 Task: Create a due date automation trigger when advanced on, the moment a card is due add dates starting tomorrow.
Action: Mouse moved to (894, 256)
Screenshot: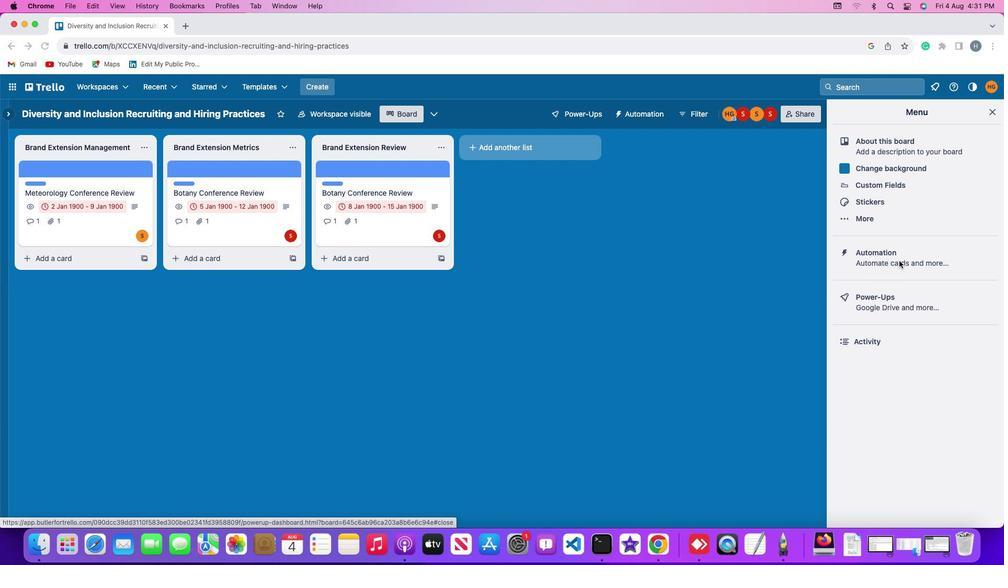
Action: Mouse pressed left at (894, 256)
Screenshot: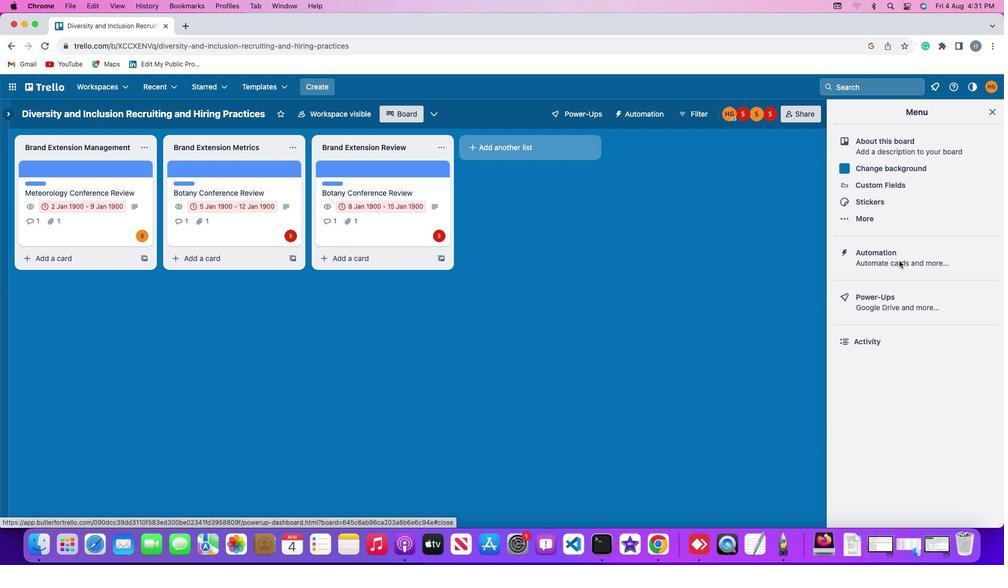 
Action: Mouse moved to (895, 255)
Screenshot: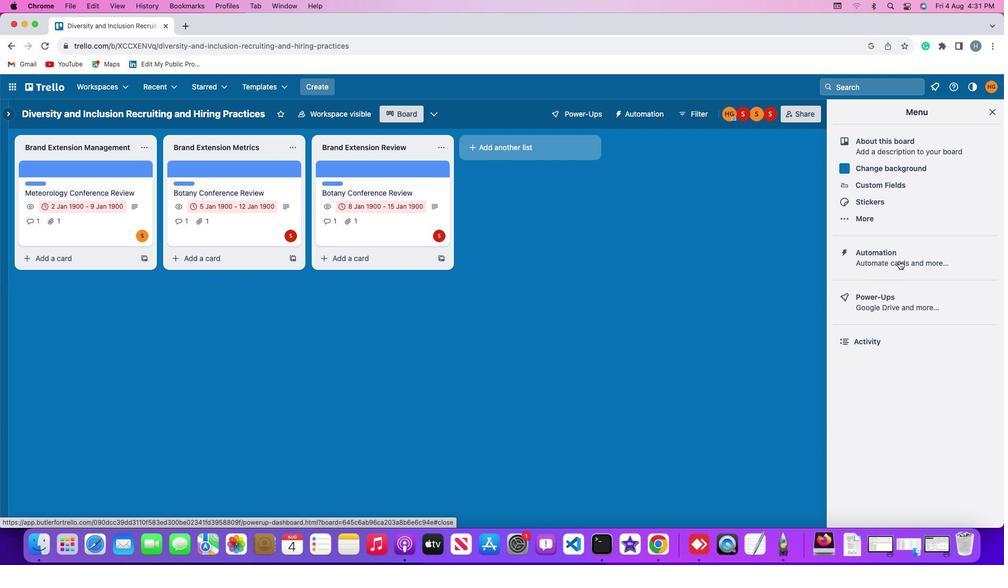
Action: Mouse pressed left at (895, 255)
Screenshot: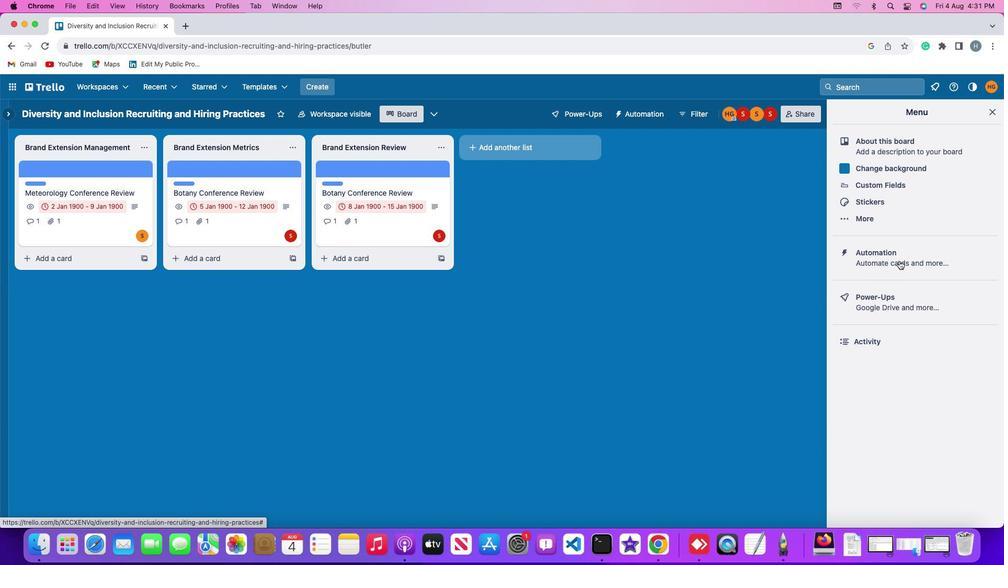 
Action: Mouse moved to (52, 241)
Screenshot: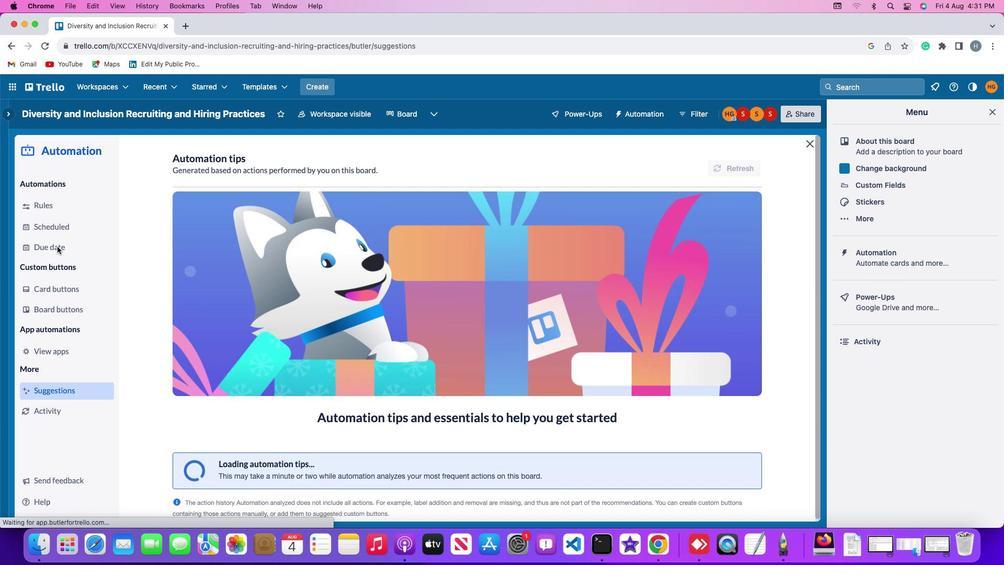 
Action: Mouse pressed left at (52, 241)
Screenshot: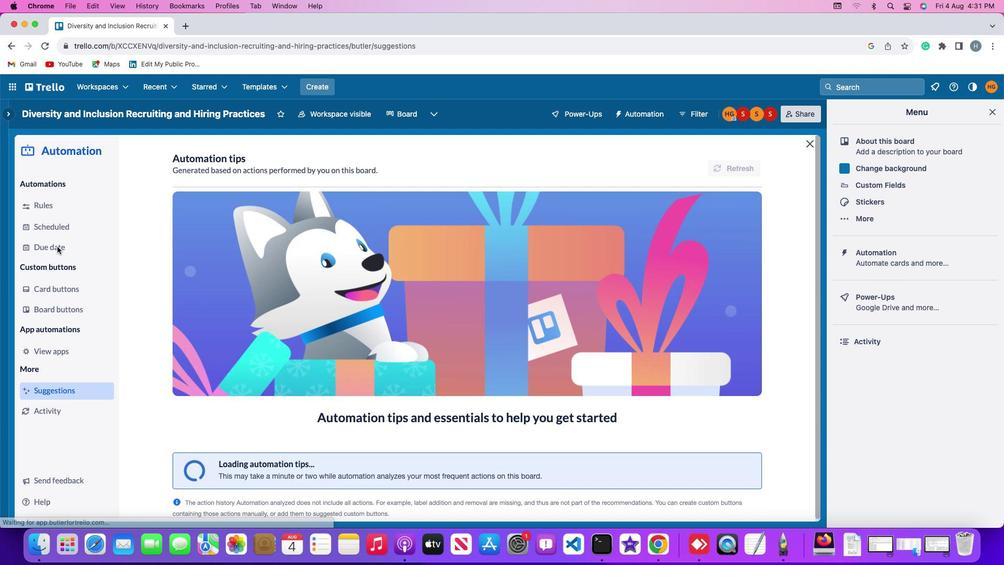
Action: Mouse moved to (690, 153)
Screenshot: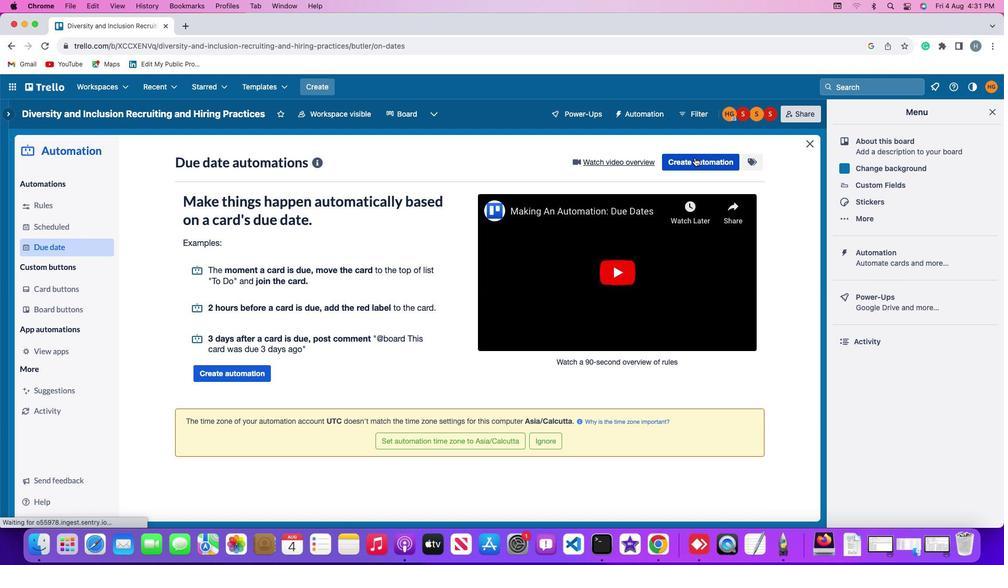 
Action: Mouse pressed left at (690, 153)
Screenshot: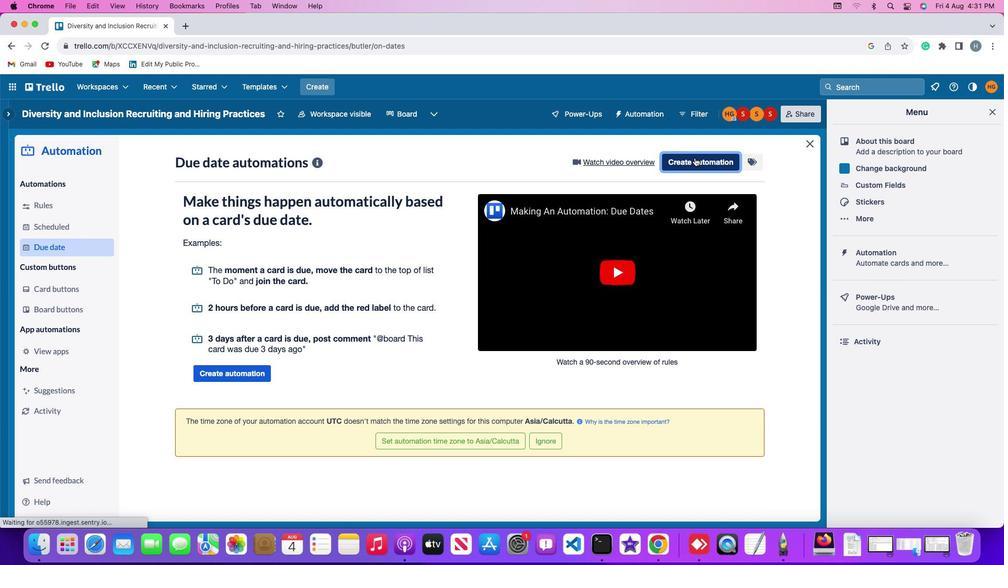 
Action: Mouse moved to (467, 256)
Screenshot: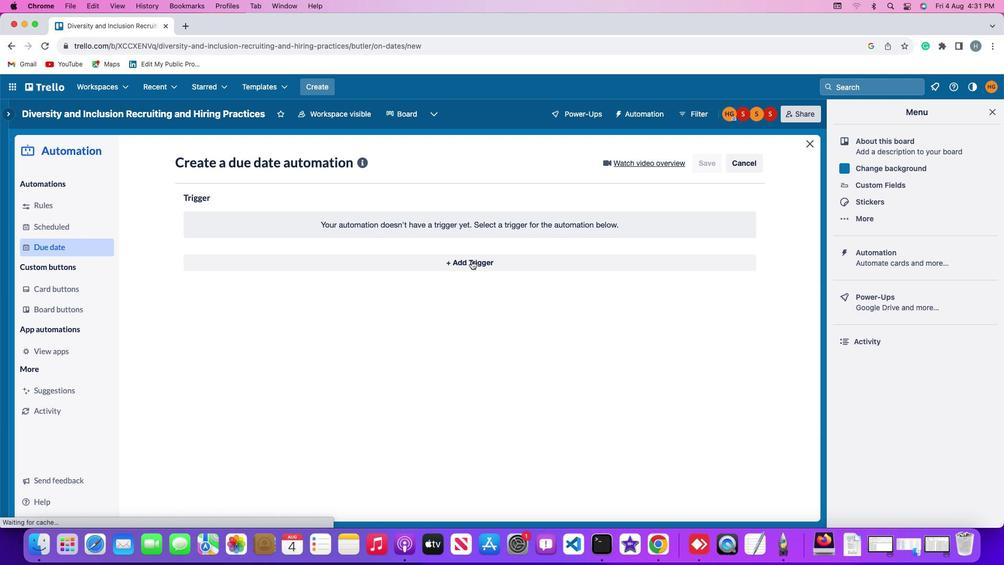 
Action: Mouse pressed left at (467, 256)
Screenshot: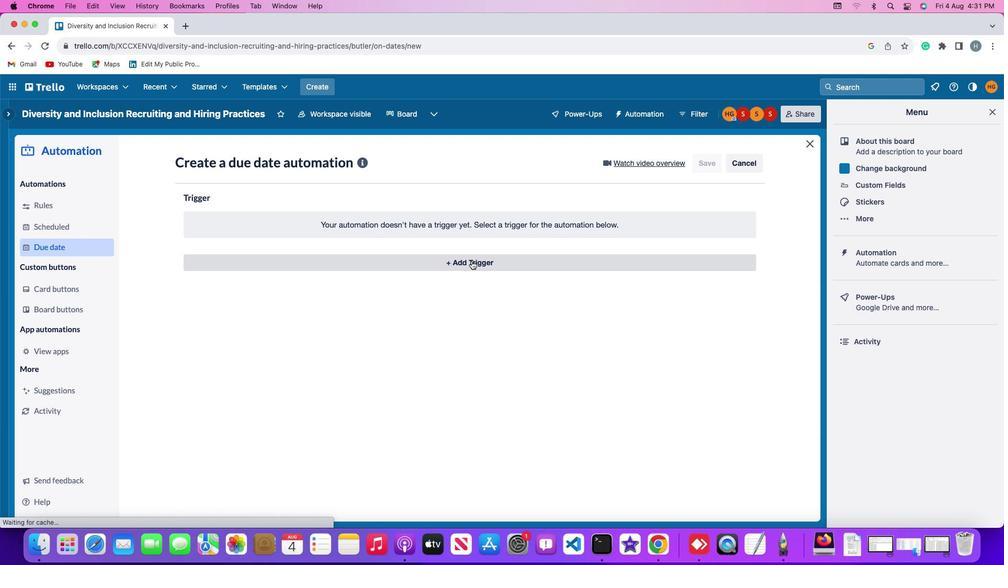 
Action: Mouse moved to (211, 380)
Screenshot: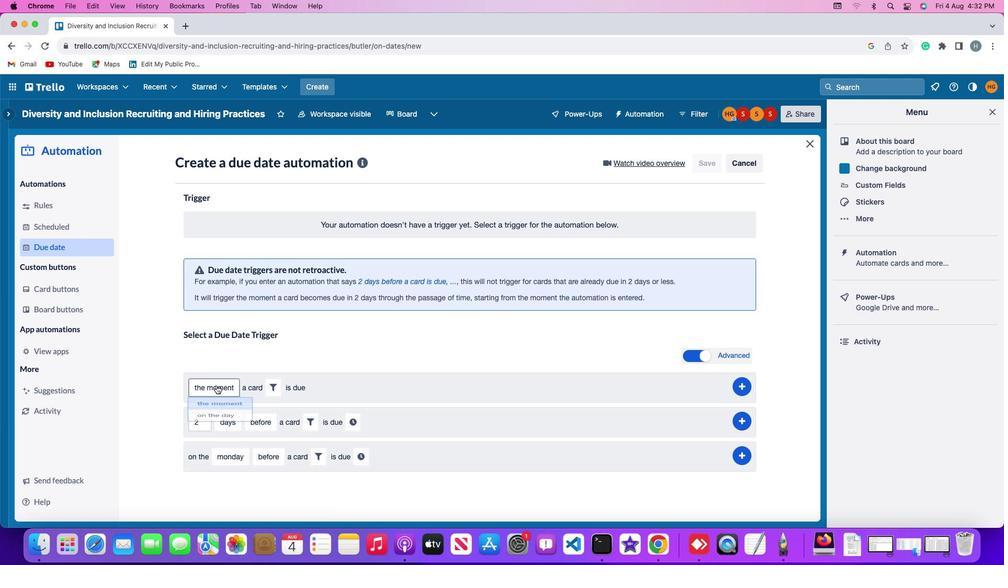 
Action: Mouse pressed left at (211, 380)
Screenshot: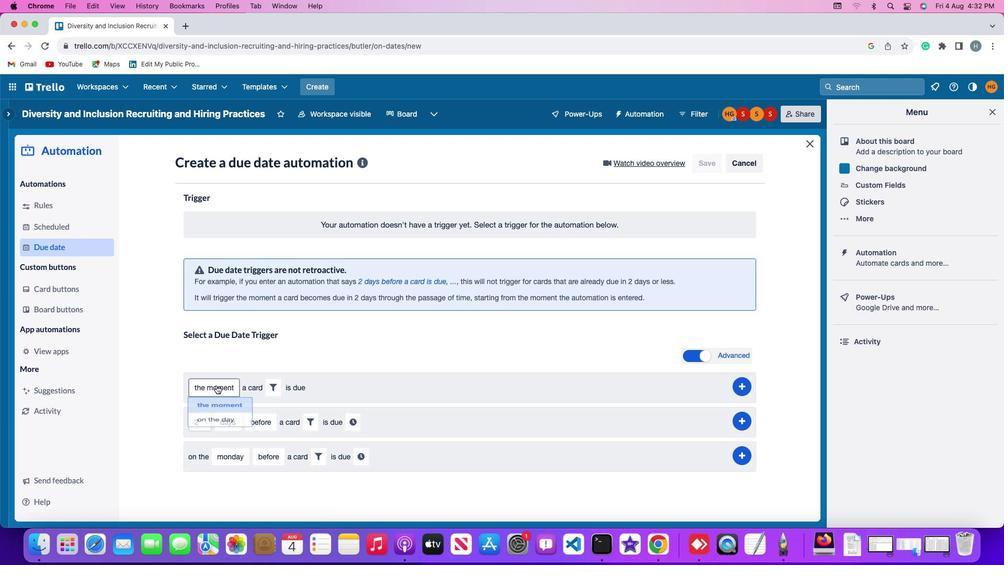
Action: Mouse moved to (212, 401)
Screenshot: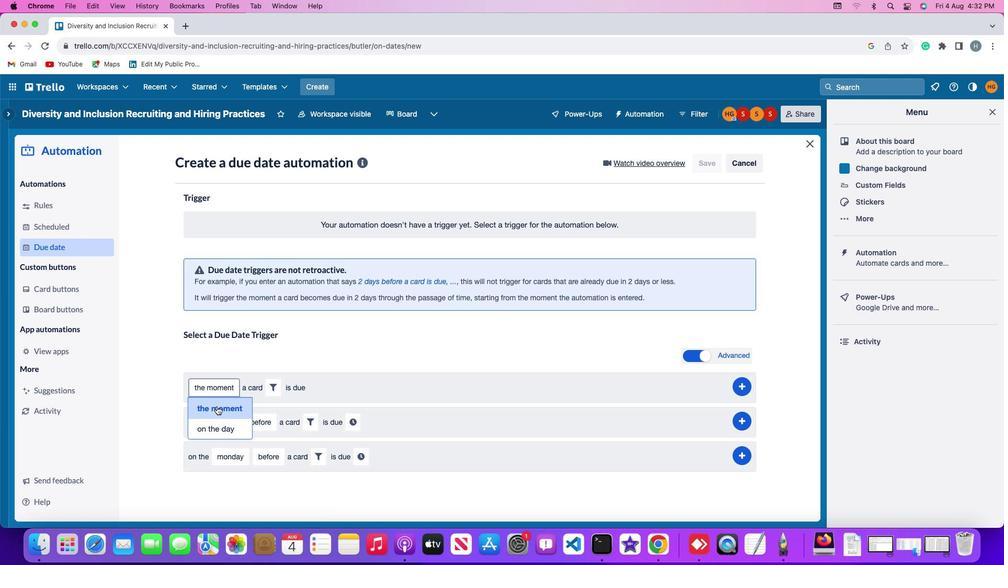 
Action: Mouse pressed left at (212, 401)
Screenshot: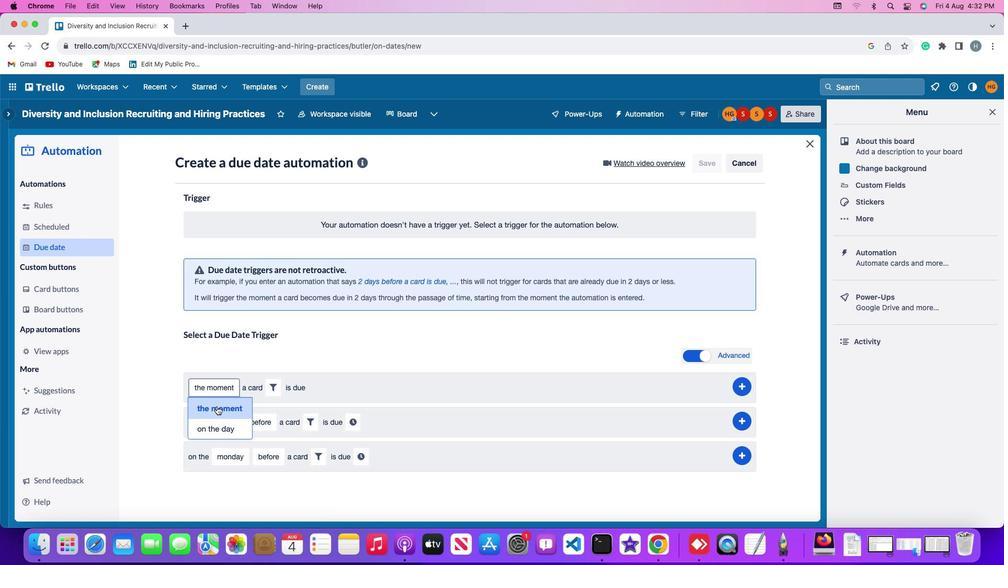 
Action: Mouse moved to (271, 381)
Screenshot: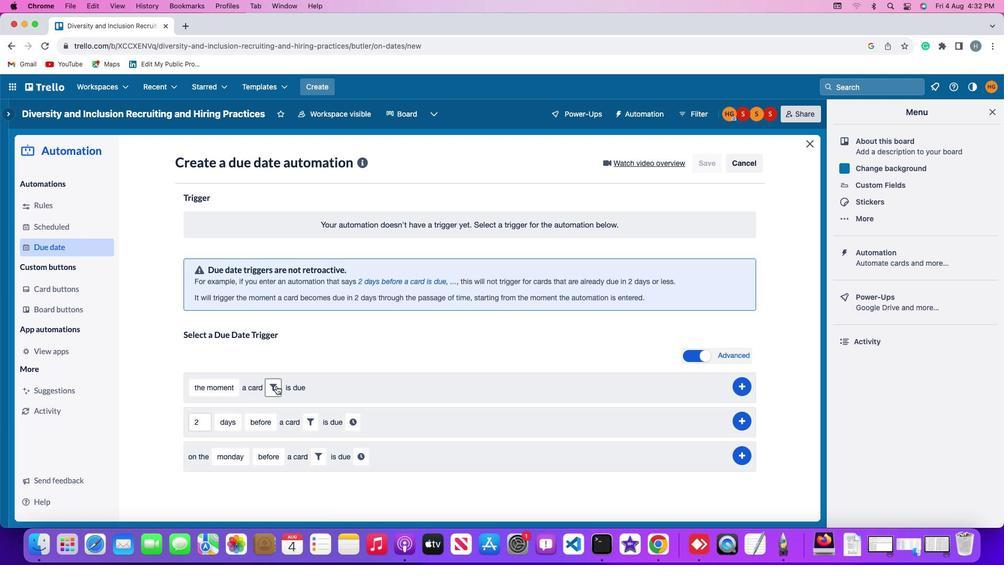 
Action: Mouse pressed left at (271, 381)
Screenshot: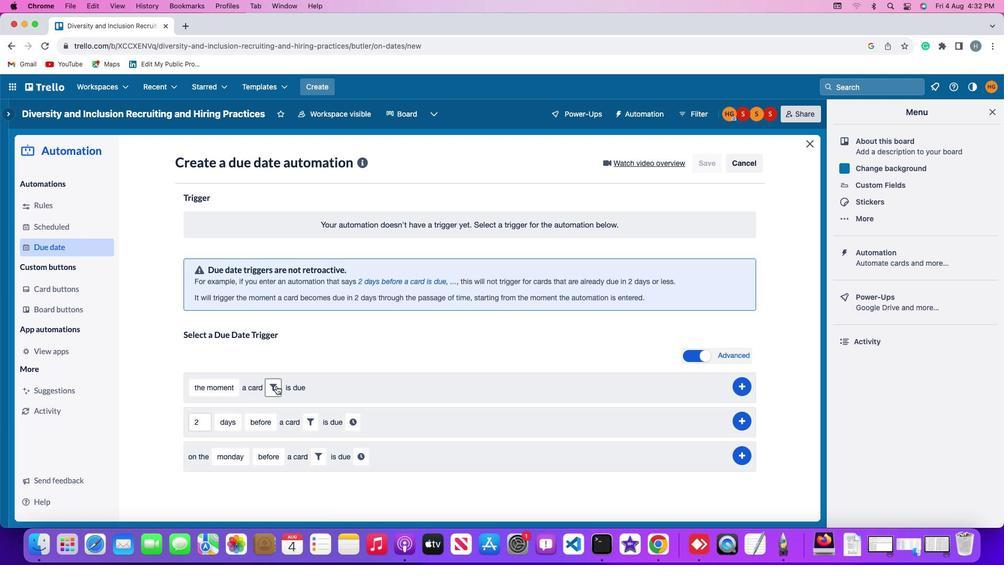 
Action: Mouse moved to (324, 417)
Screenshot: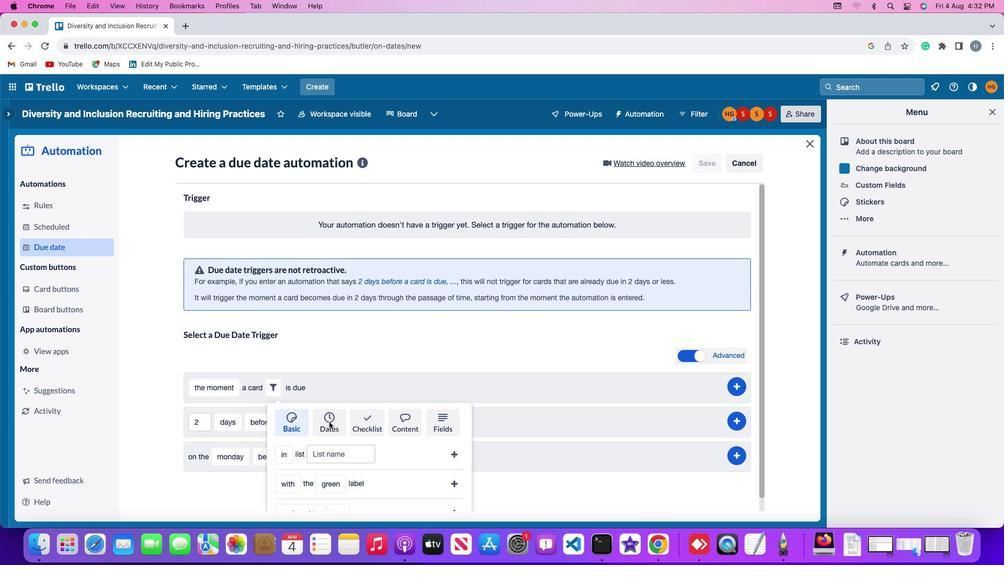 
Action: Mouse pressed left at (324, 417)
Screenshot: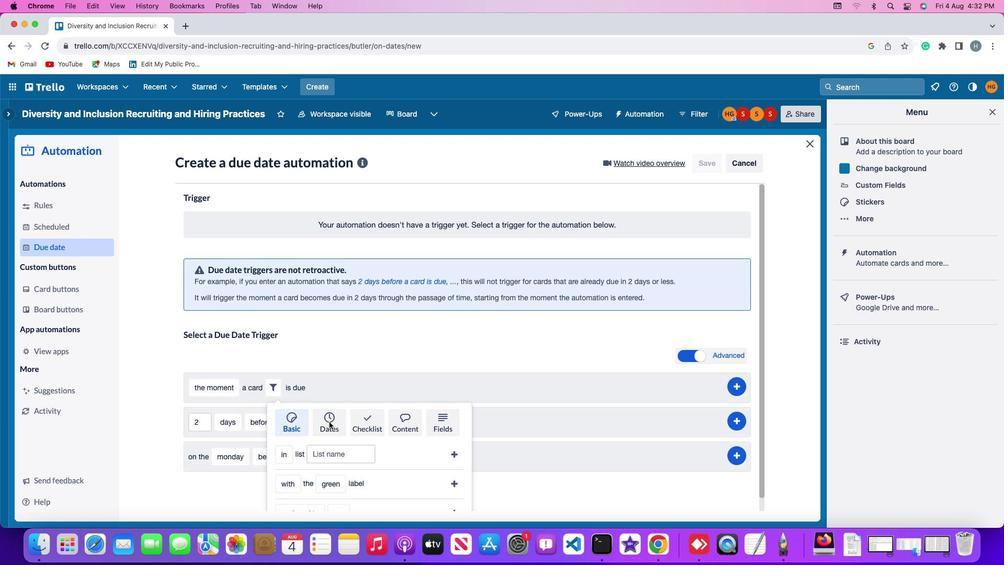 
Action: Mouse moved to (318, 417)
Screenshot: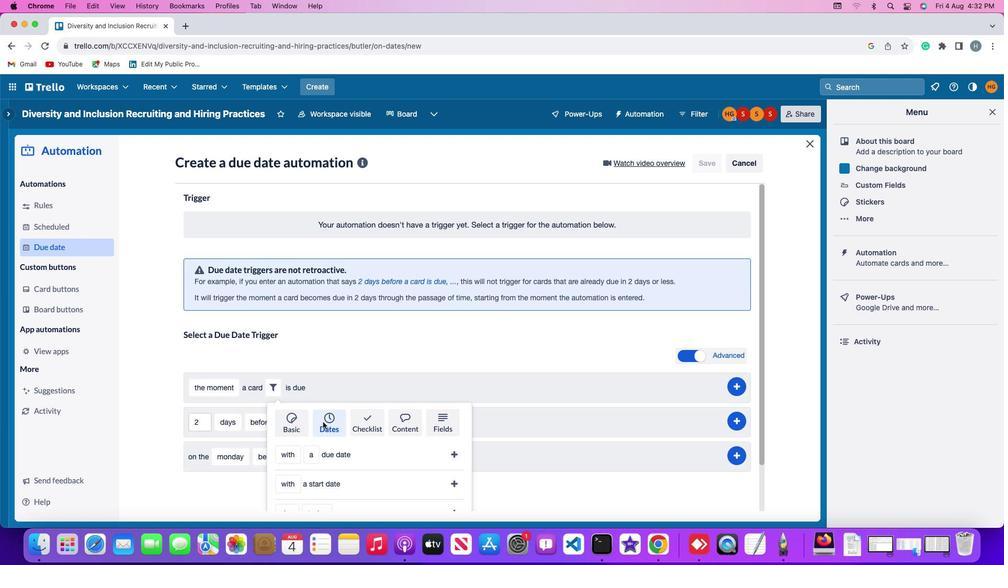 
Action: Mouse scrolled (318, 417) with delta (-4, -4)
Screenshot: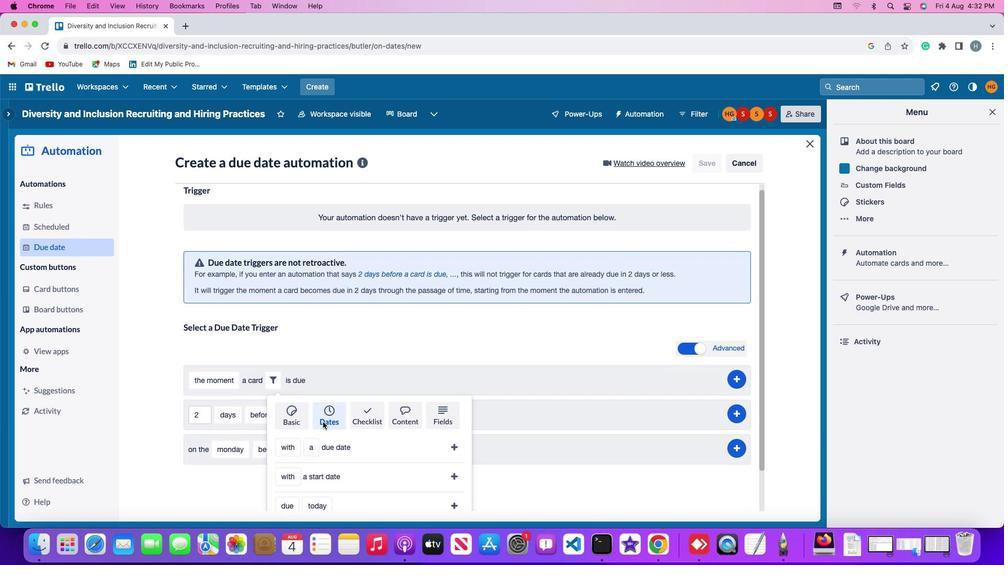 
Action: Mouse scrolled (318, 417) with delta (-4, -4)
Screenshot: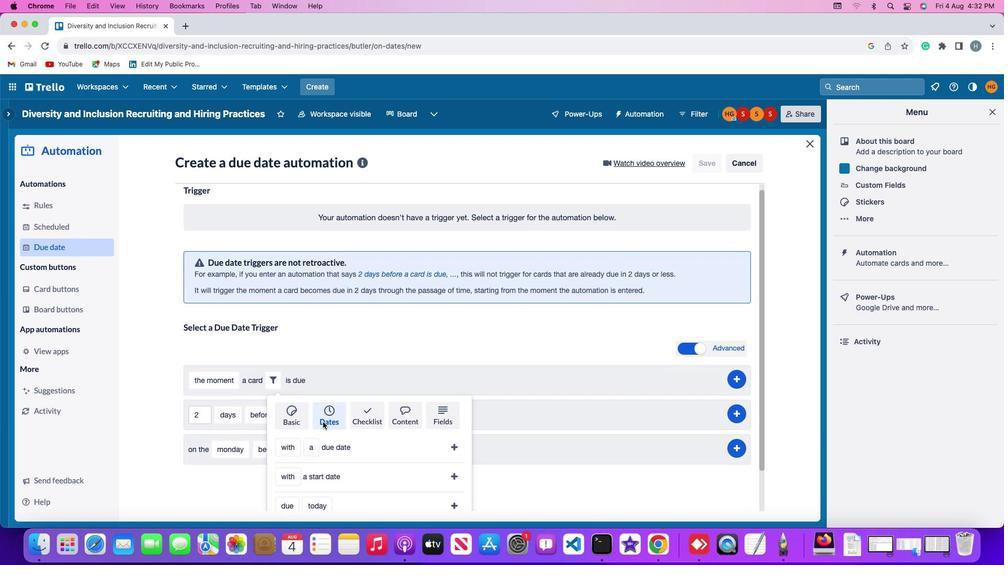 
Action: Mouse scrolled (318, 417) with delta (-4, -5)
Screenshot: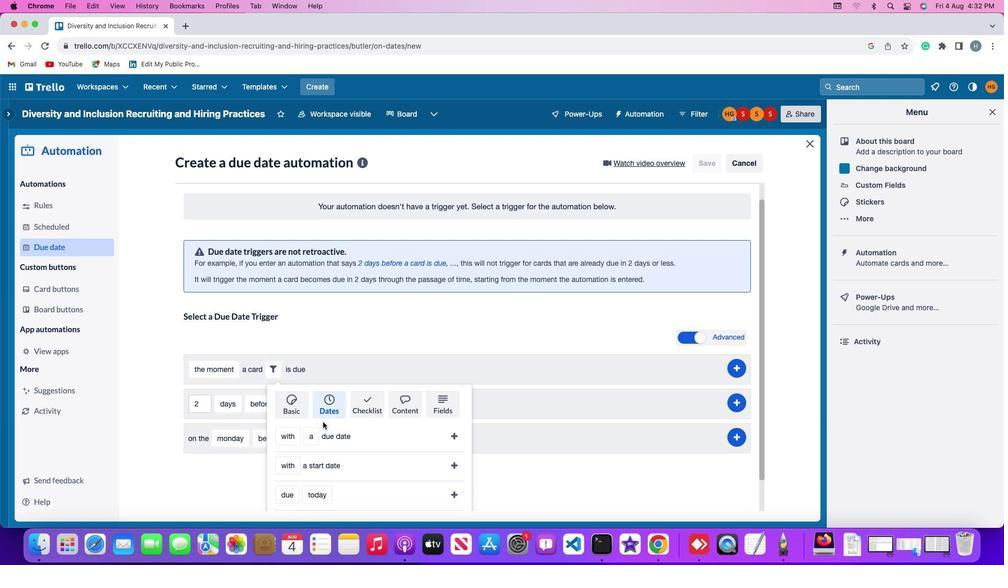 
Action: Mouse scrolled (318, 417) with delta (-4, -6)
Screenshot: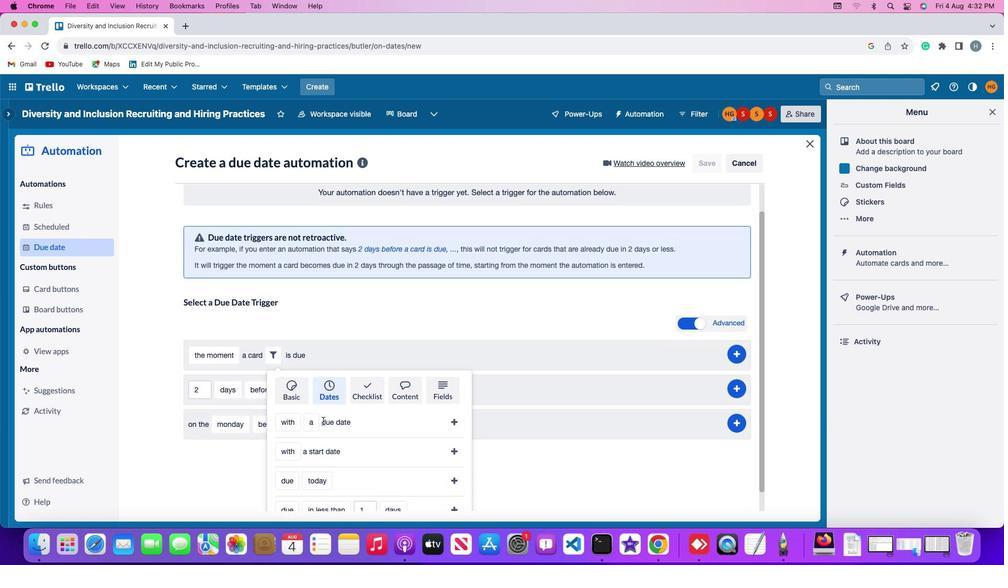 
Action: Mouse scrolled (318, 417) with delta (-4, -6)
Screenshot: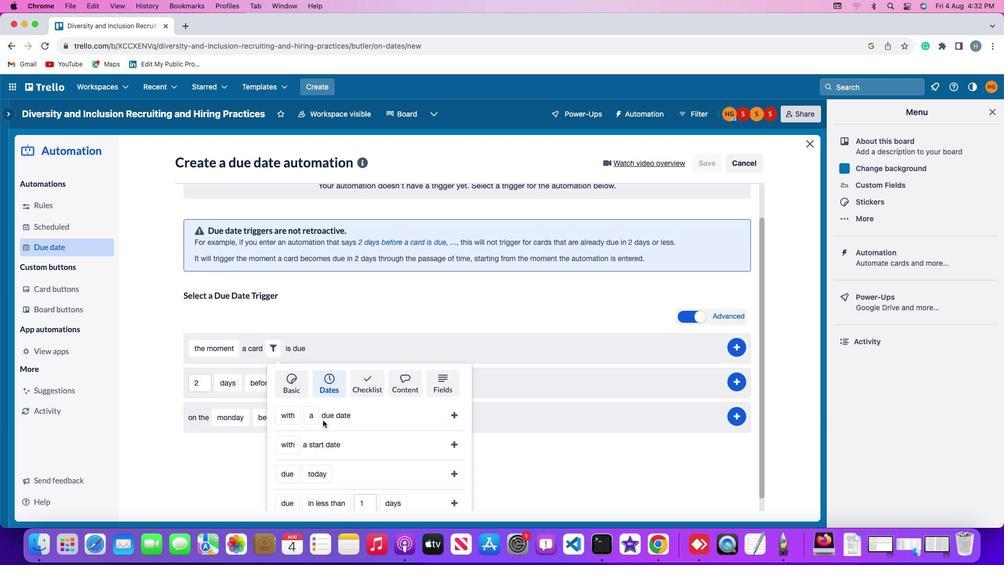 
Action: Mouse moved to (300, 415)
Screenshot: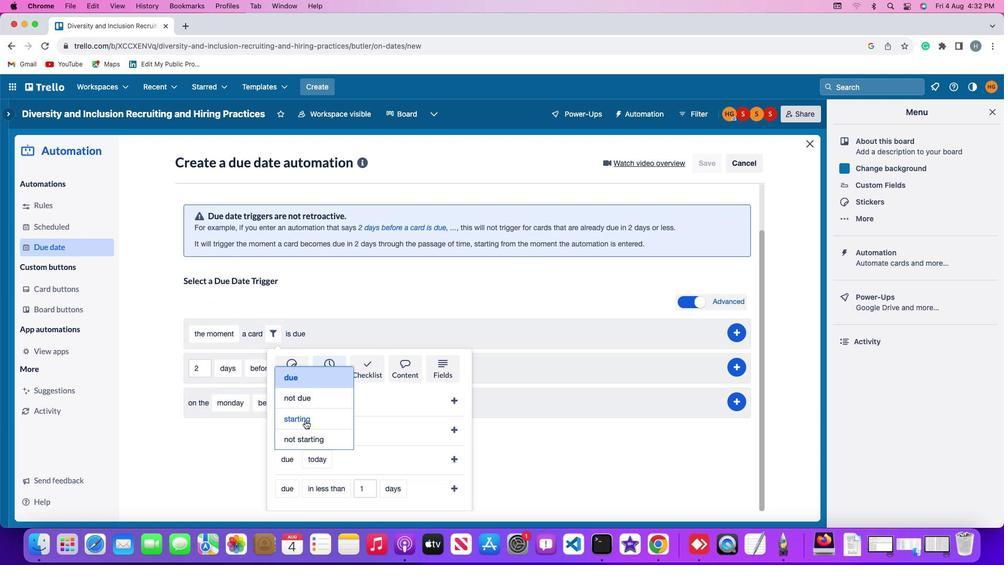 
Action: Mouse pressed left at (300, 415)
Screenshot: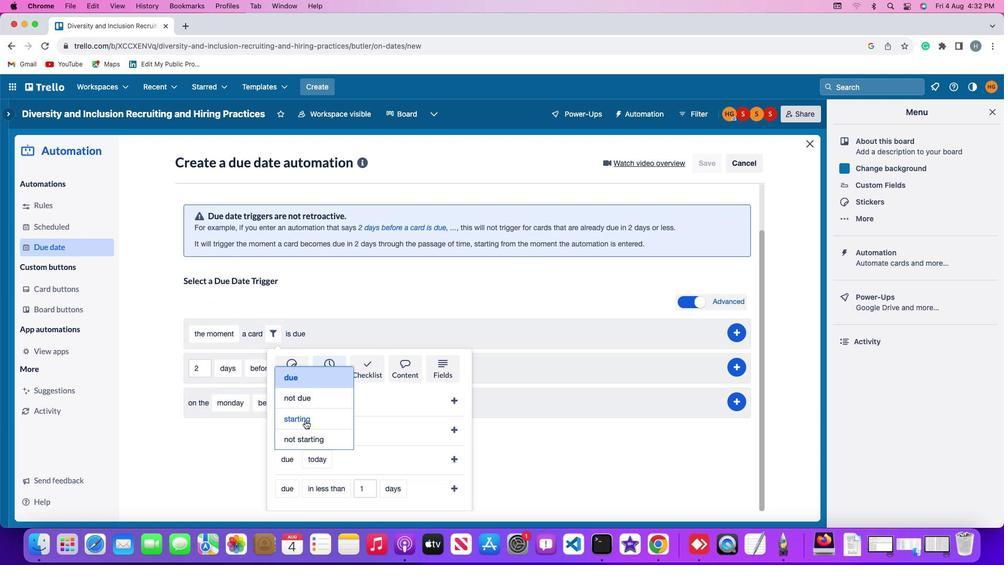 
Action: Mouse moved to (332, 348)
Screenshot: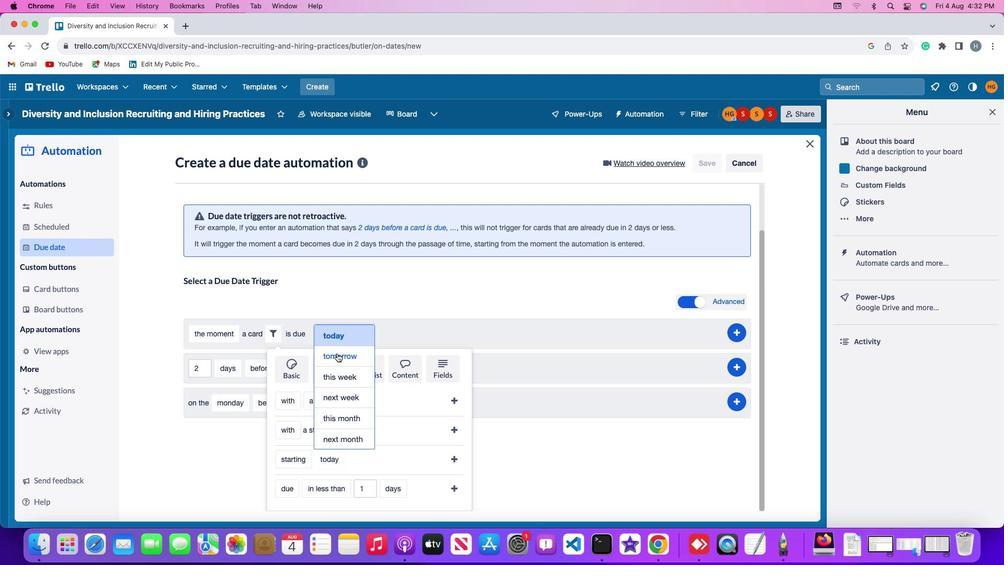 
Action: Mouse pressed left at (332, 348)
Screenshot: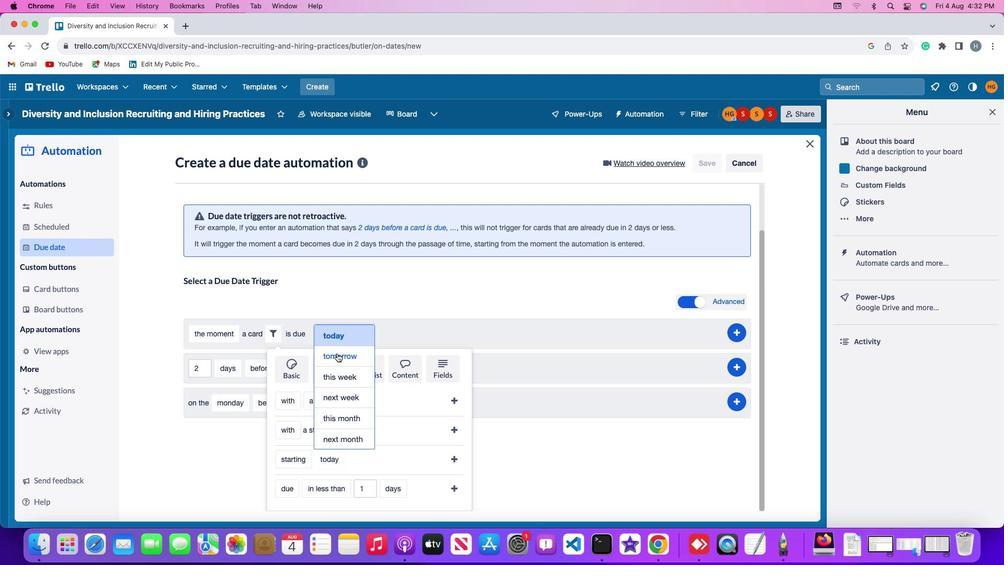 
Action: Mouse moved to (449, 451)
Screenshot: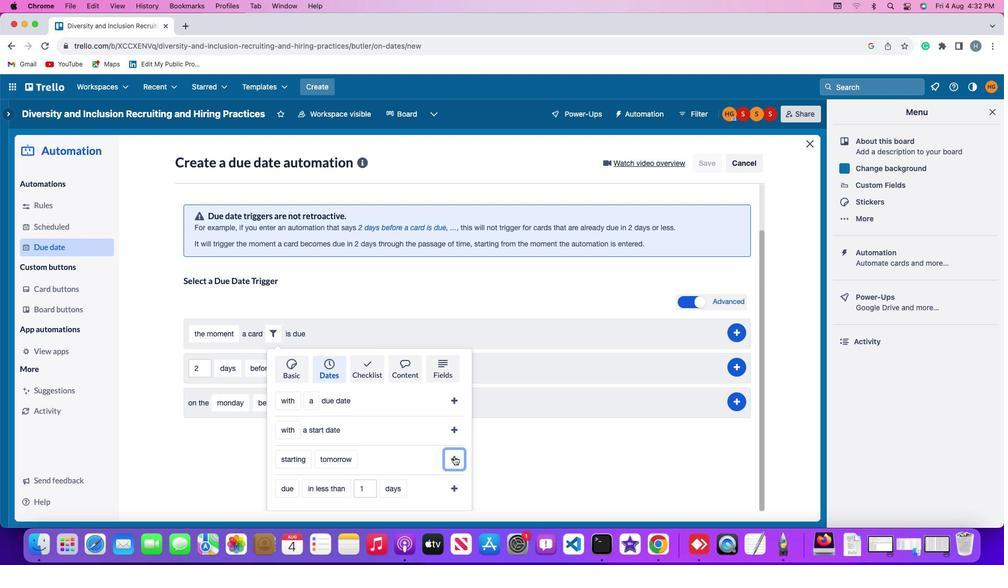 
Action: Mouse pressed left at (449, 451)
Screenshot: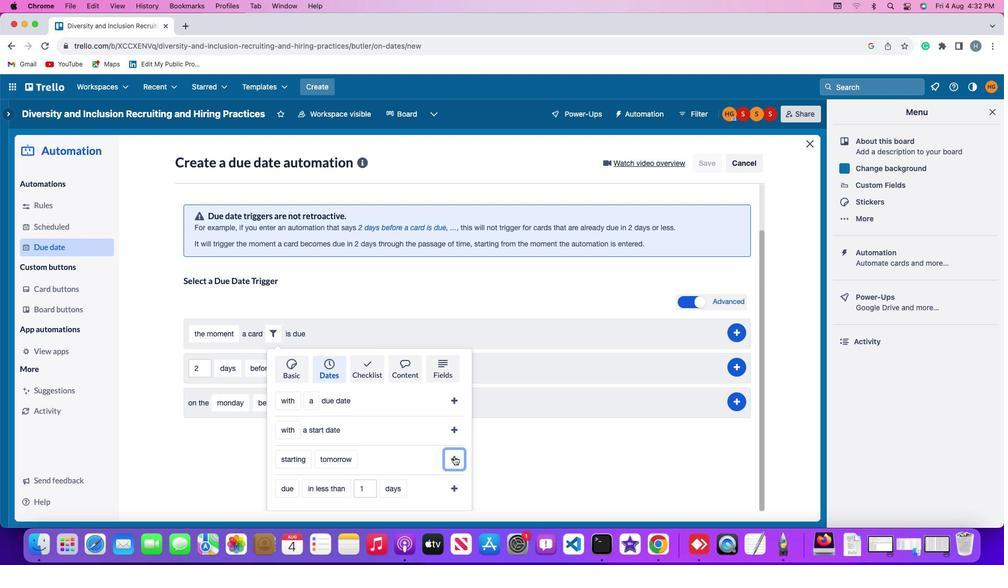 
Action: Mouse moved to (736, 376)
Screenshot: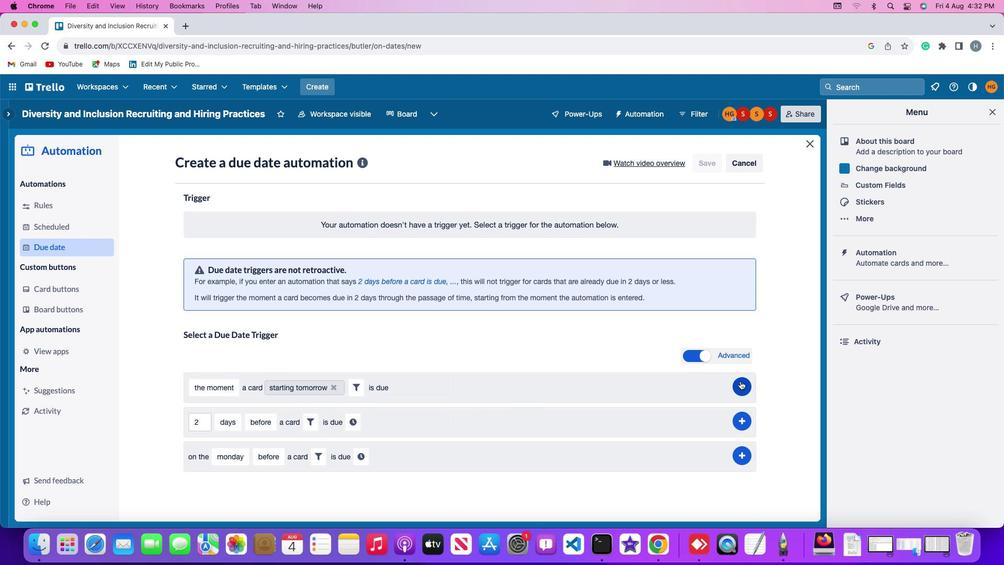 
Action: Mouse pressed left at (736, 376)
Screenshot: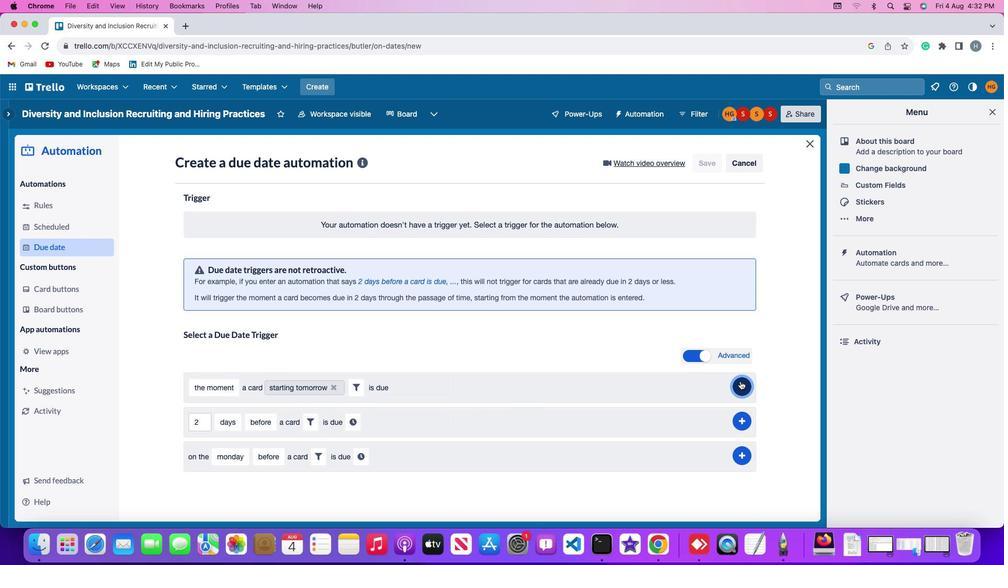 
Action: Mouse moved to (773, 261)
Screenshot: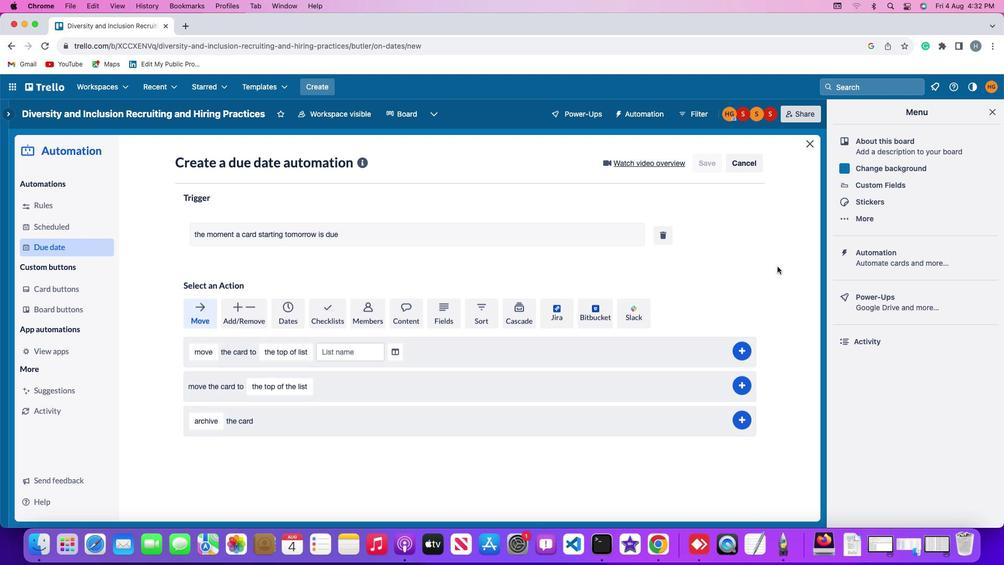 
